 Task: Configure Outlook to automatically accept and decline meeting requests.
Action: Mouse moved to (44, 24)
Screenshot: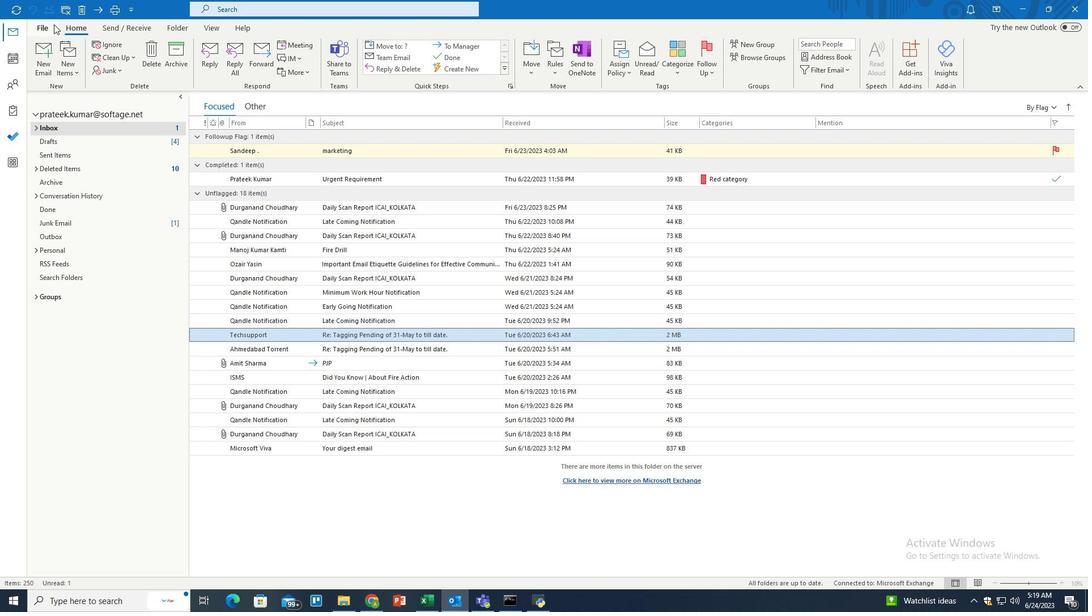 
Action: Mouse pressed left at (44, 24)
Screenshot: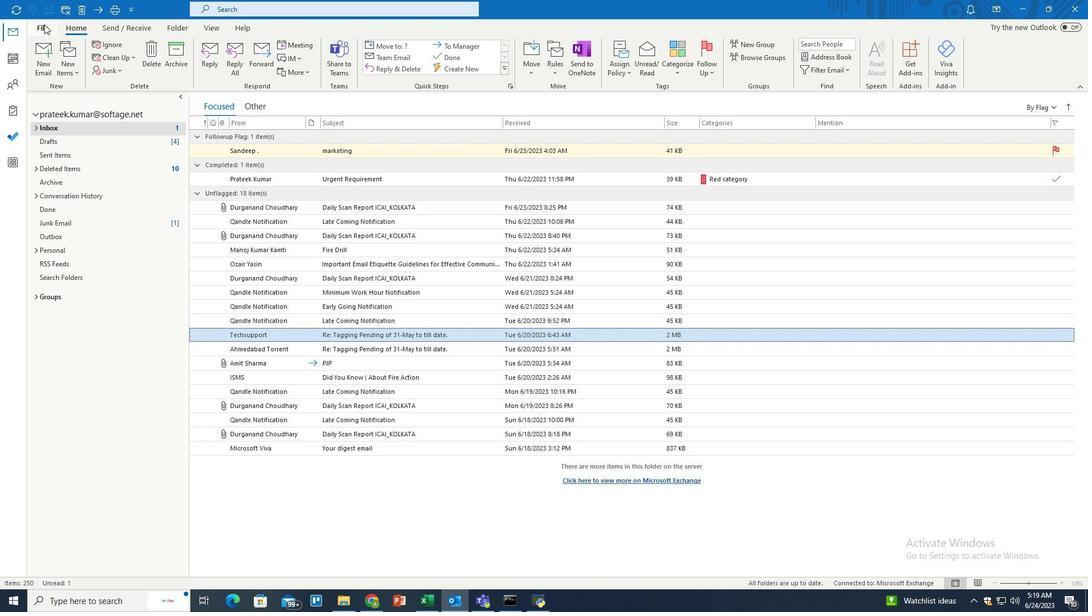 
Action: Mouse moved to (31, 547)
Screenshot: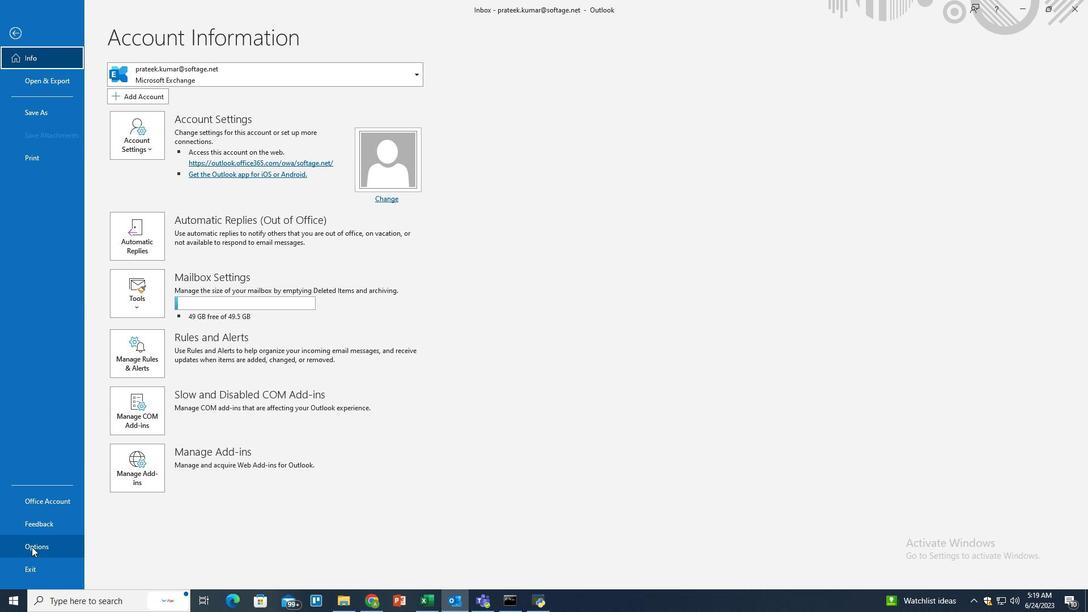 
Action: Mouse pressed left at (31, 547)
Screenshot: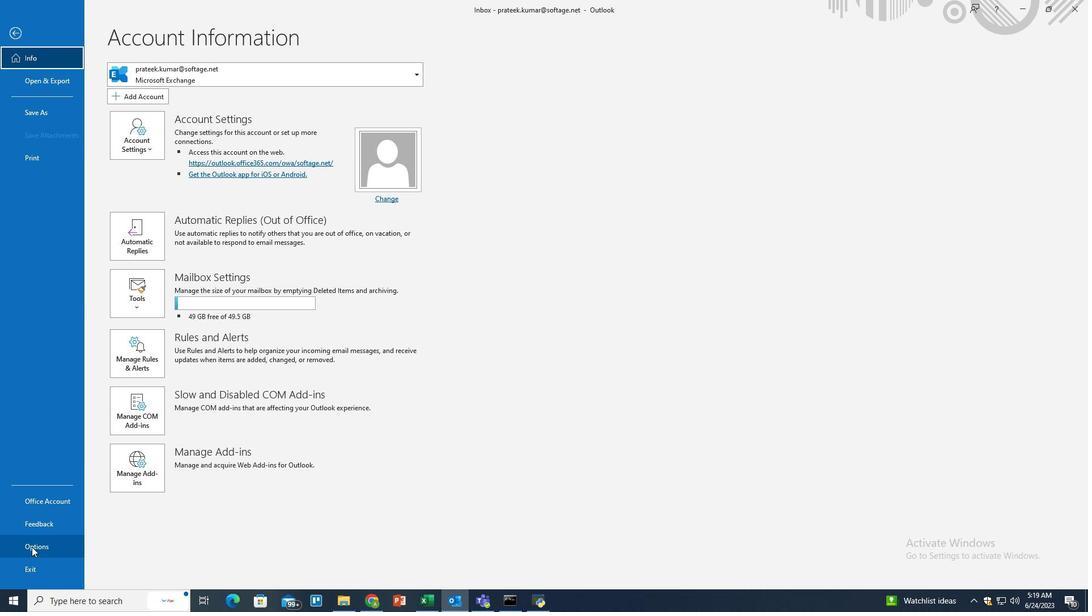 
Action: Mouse moved to (326, 156)
Screenshot: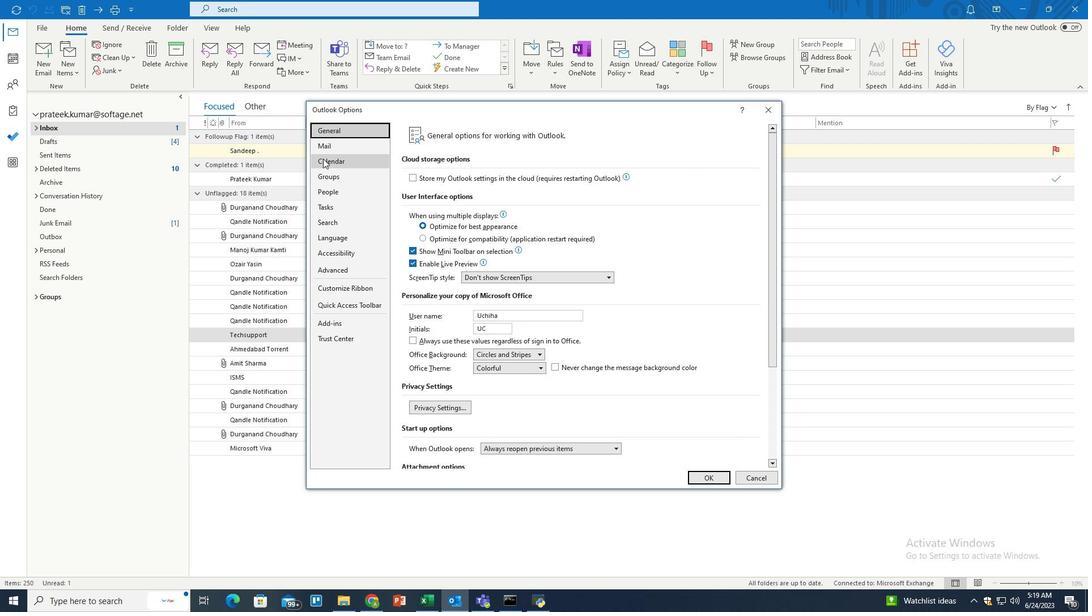 
Action: Mouse pressed left at (326, 156)
Screenshot: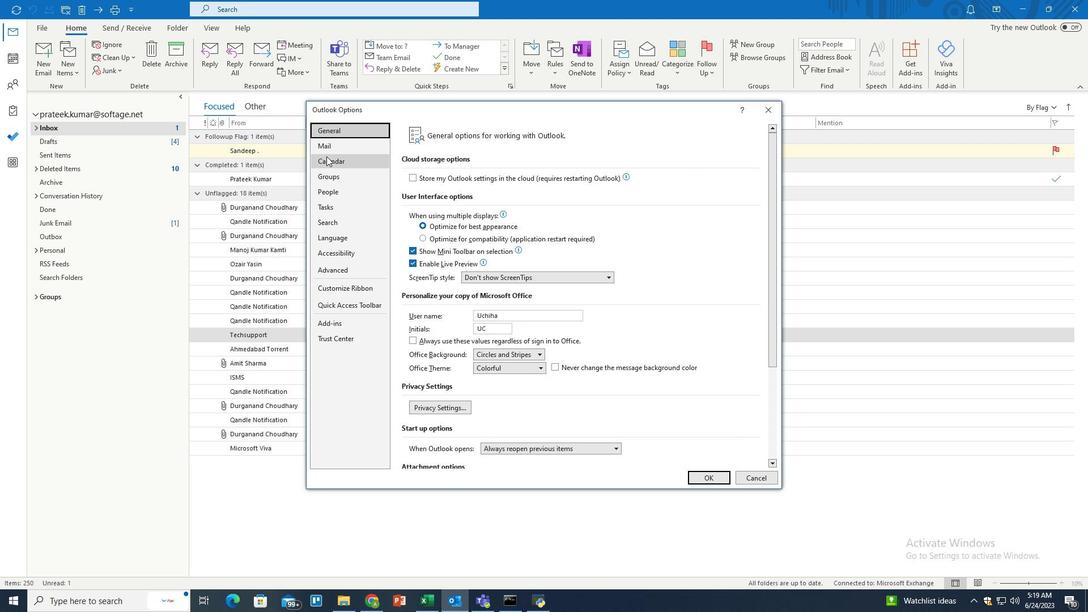 
Action: Mouse moved to (499, 312)
Screenshot: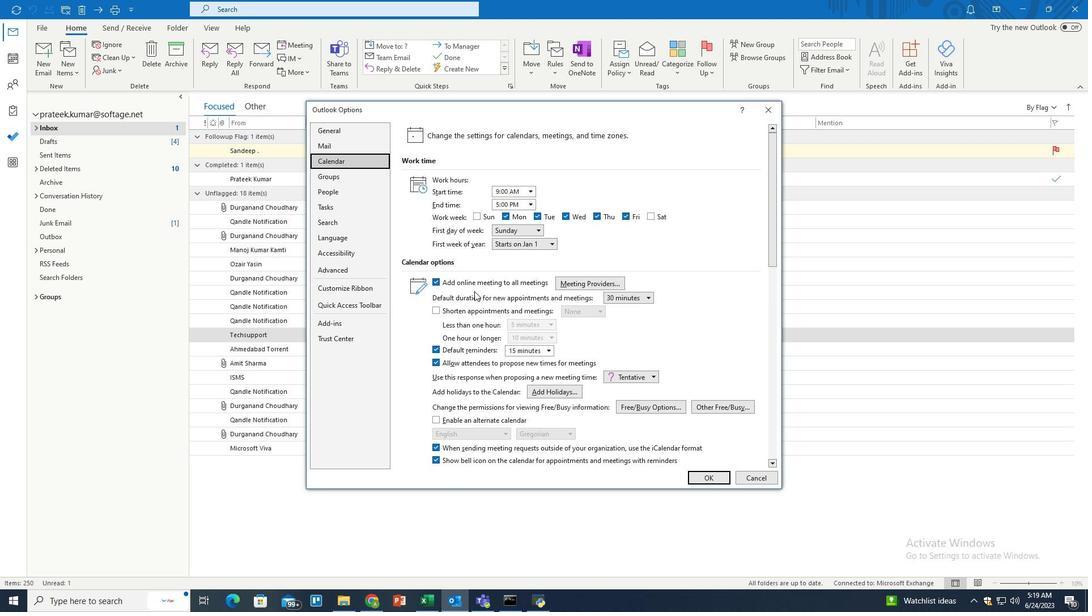 
Action: Mouse scrolled (499, 311) with delta (0, 0)
Screenshot: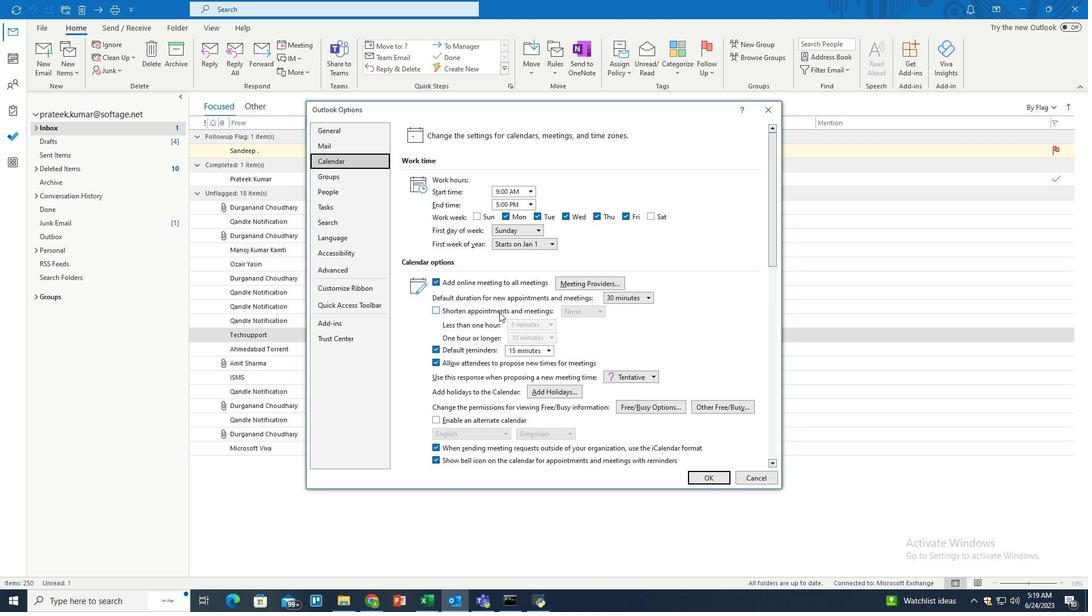 
Action: Mouse scrolled (499, 311) with delta (0, 0)
Screenshot: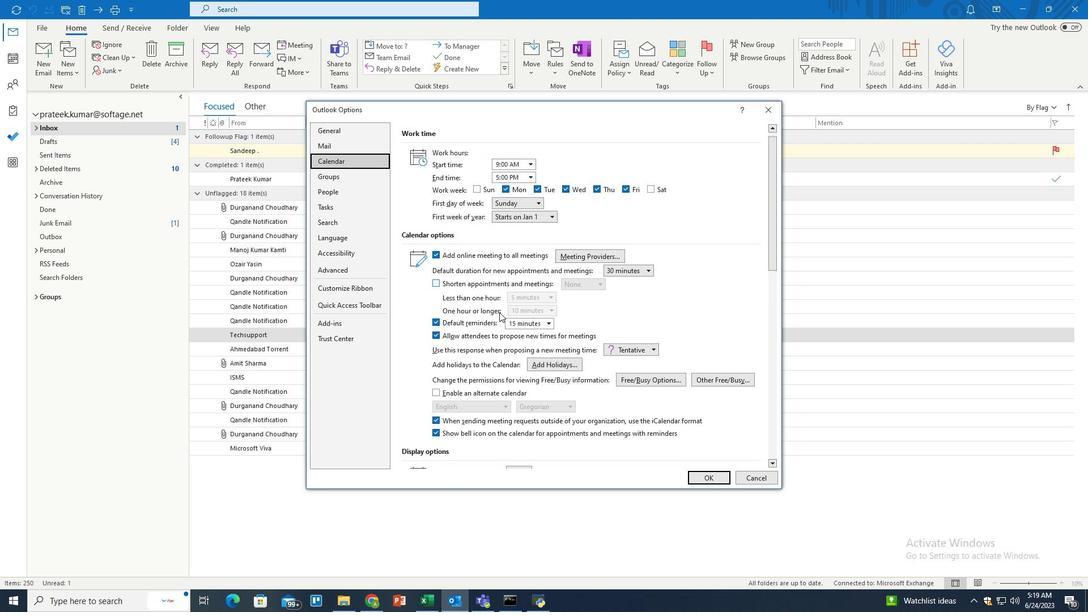
Action: Mouse scrolled (499, 311) with delta (0, 0)
Screenshot: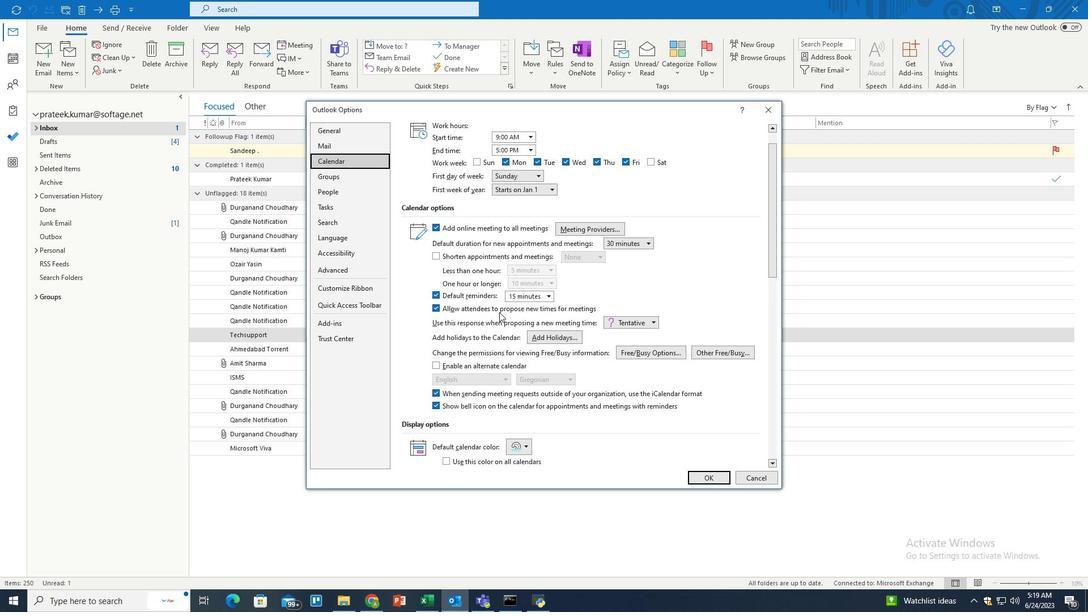
Action: Mouse scrolled (499, 311) with delta (0, 0)
Screenshot: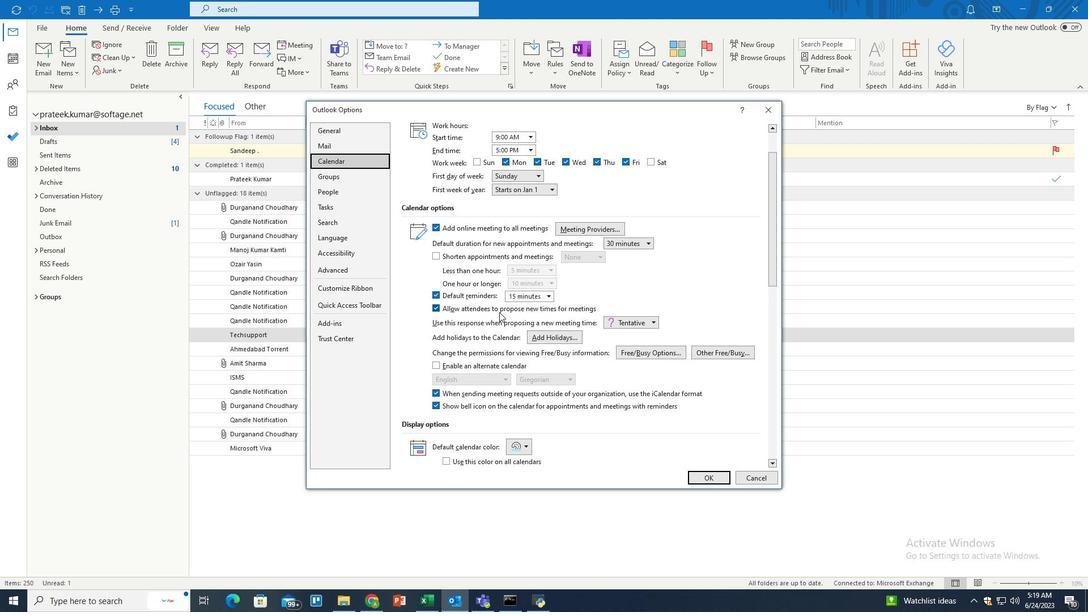 
Action: Mouse scrolled (499, 311) with delta (0, 0)
Screenshot: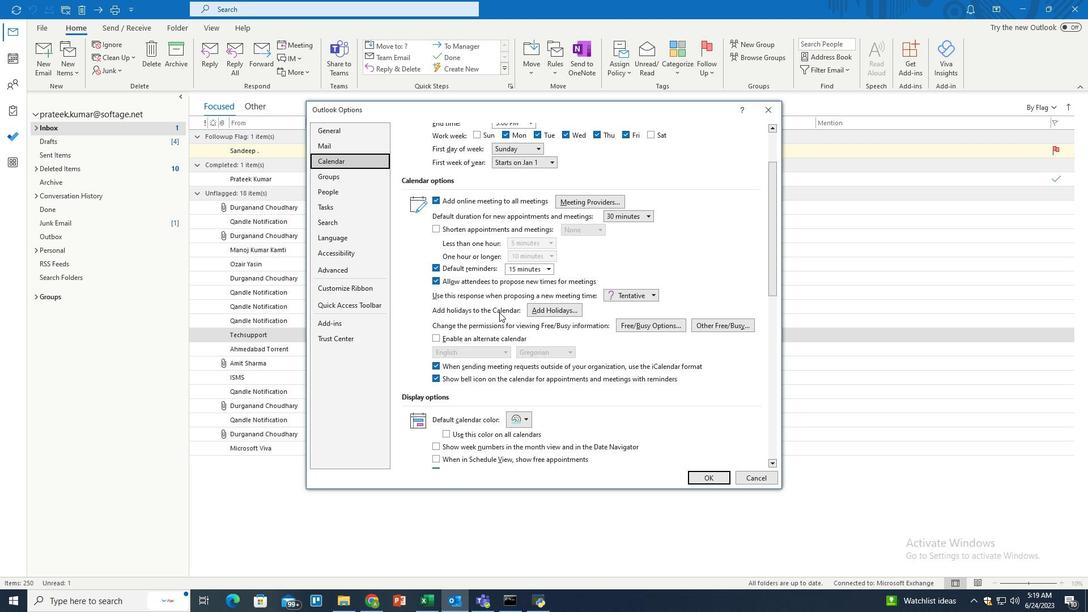
Action: Mouse scrolled (499, 311) with delta (0, 0)
Screenshot: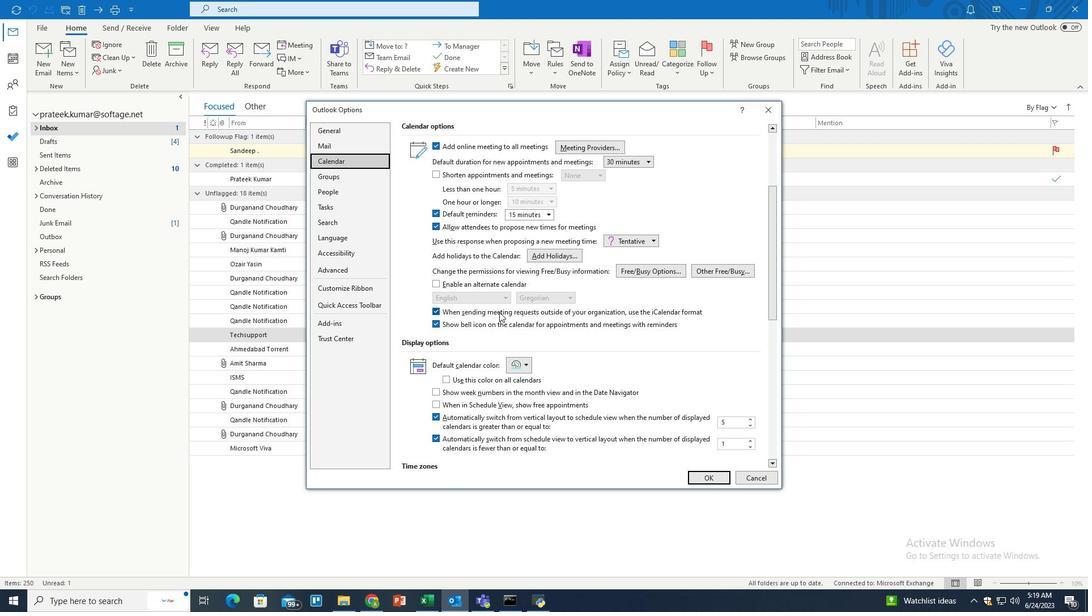 
Action: Mouse scrolled (499, 311) with delta (0, 0)
Screenshot: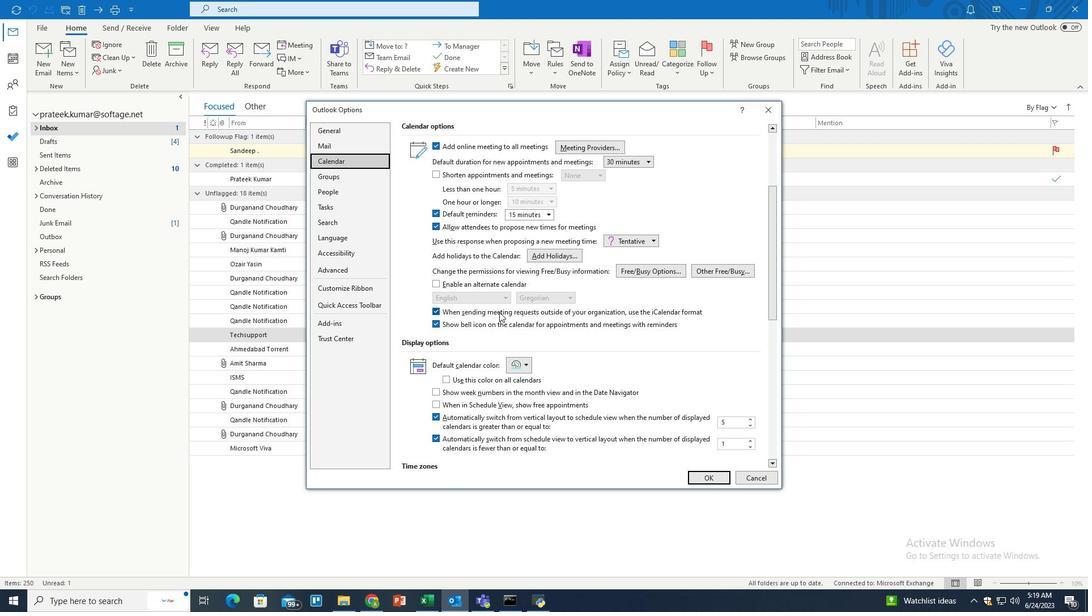 
Action: Mouse scrolled (499, 311) with delta (0, 0)
Screenshot: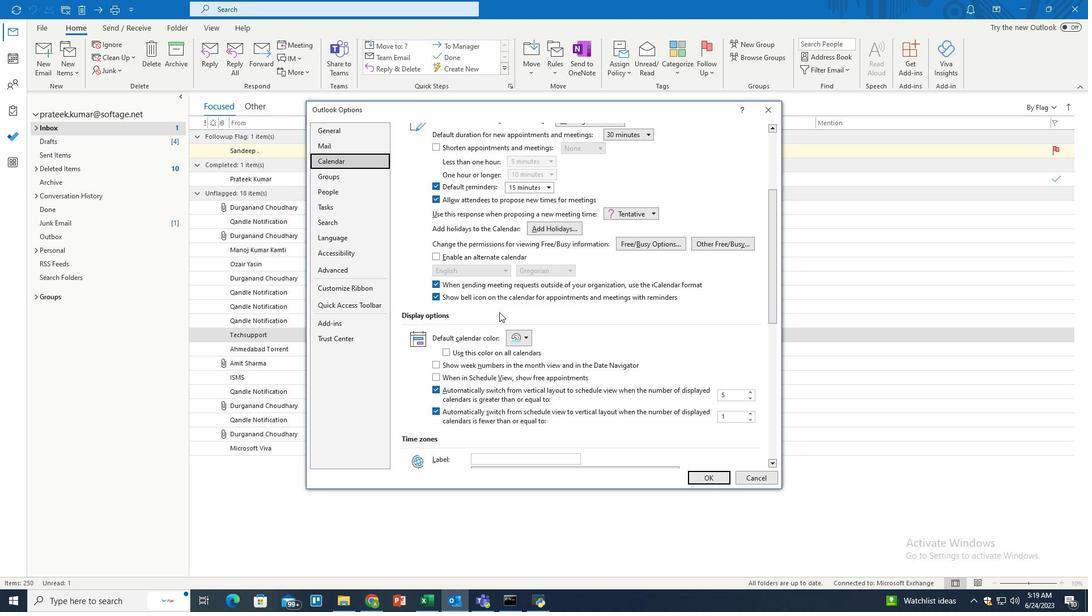 
Action: Mouse scrolled (499, 311) with delta (0, 0)
Screenshot: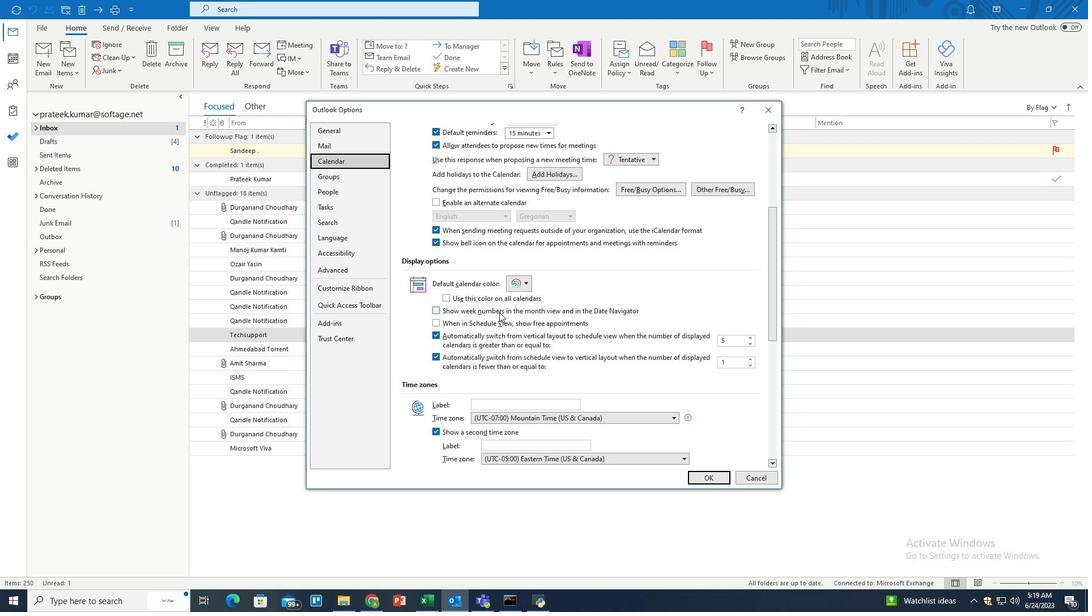 
Action: Mouse scrolled (499, 311) with delta (0, 0)
Screenshot: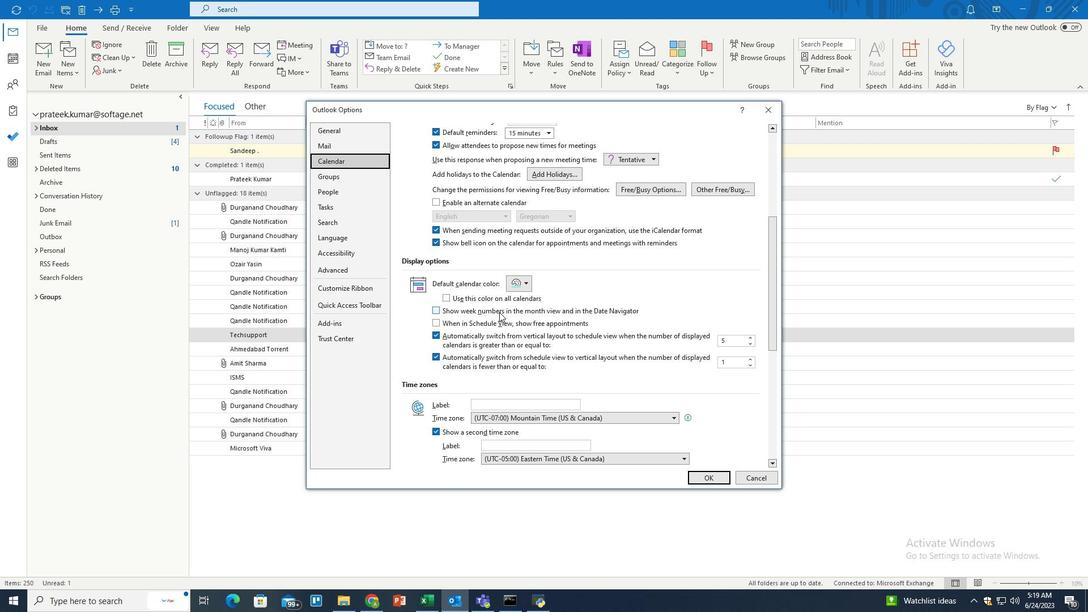 
Action: Mouse scrolled (499, 311) with delta (0, 0)
Screenshot: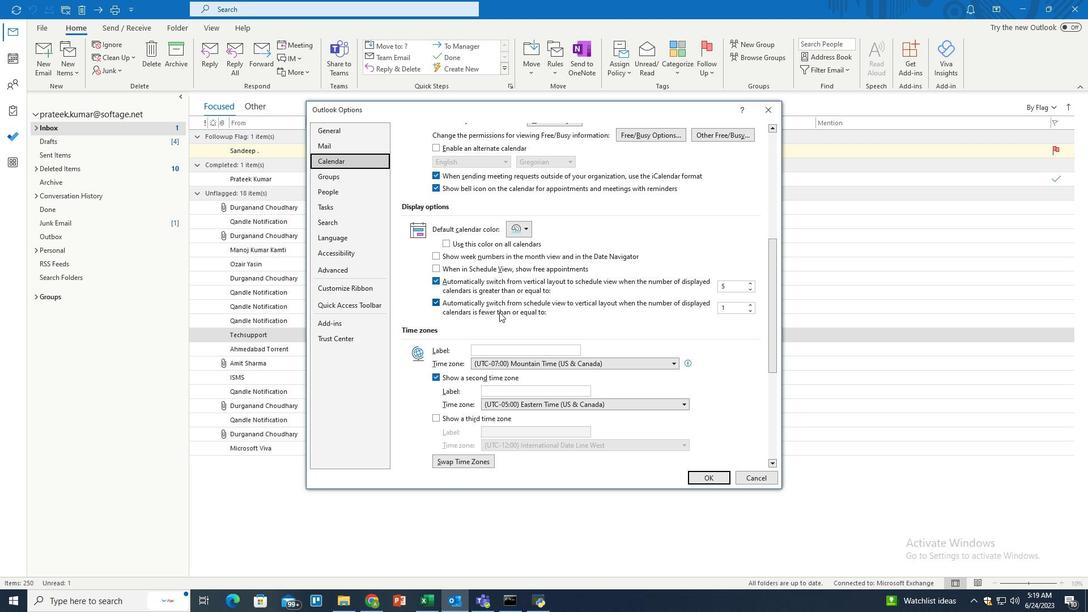 
Action: Mouse scrolled (499, 311) with delta (0, 0)
Screenshot: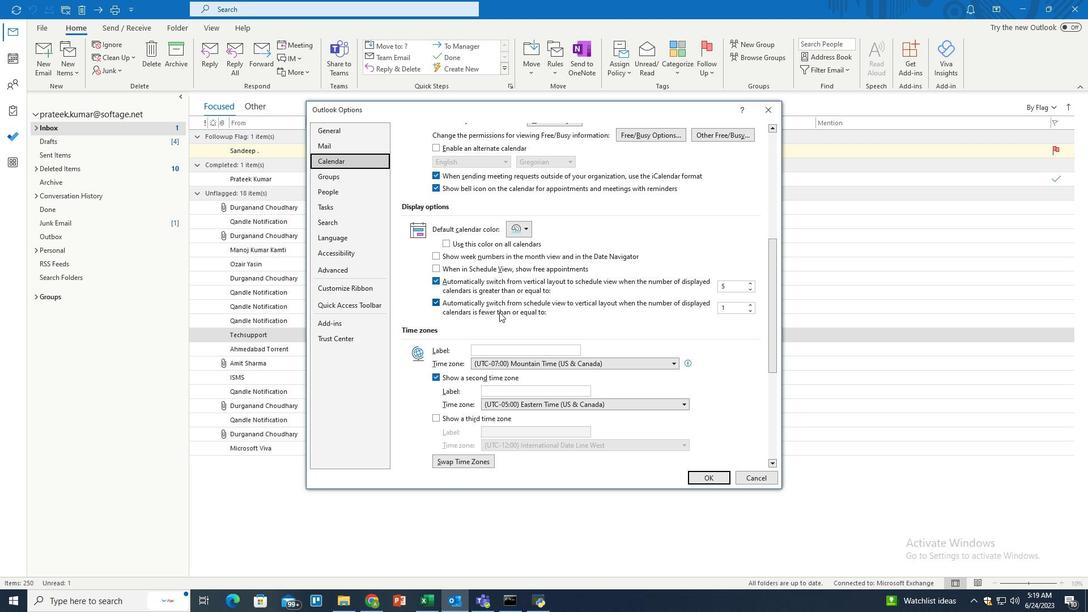 
Action: Mouse scrolled (499, 311) with delta (0, 0)
Screenshot: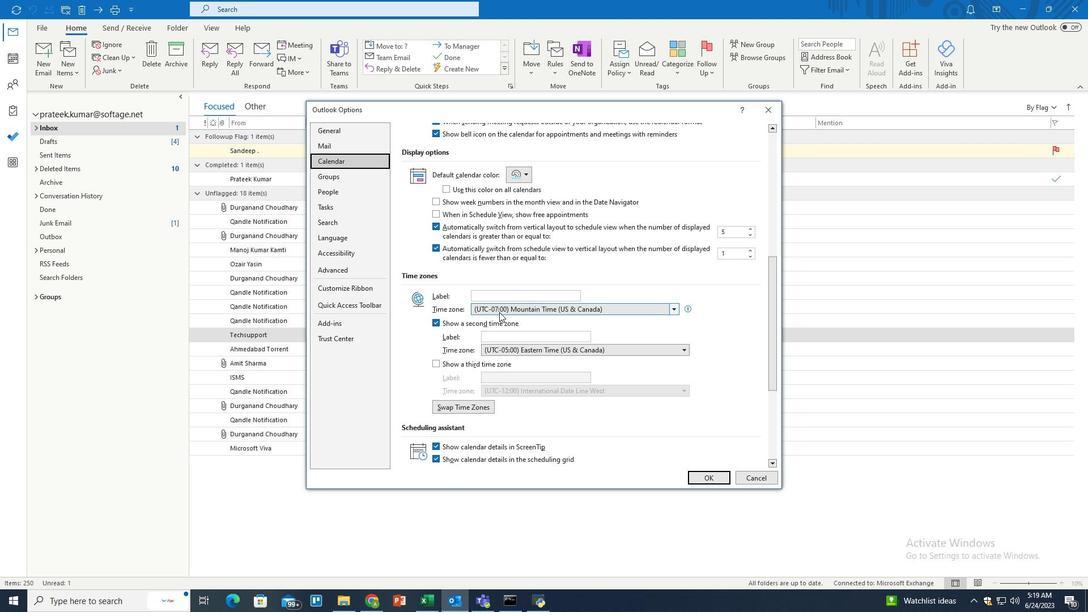 
Action: Mouse scrolled (499, 311) with delta (0, 0)
Screenshot: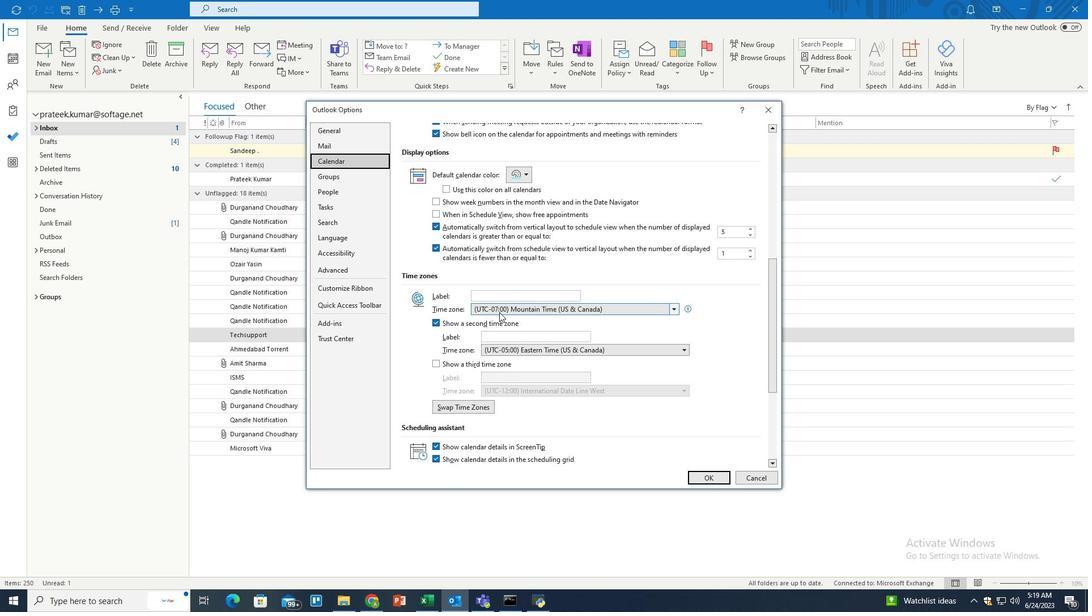 
Action: Mouse scrolled (499, 311) with delta (0, 0)
Screenshot: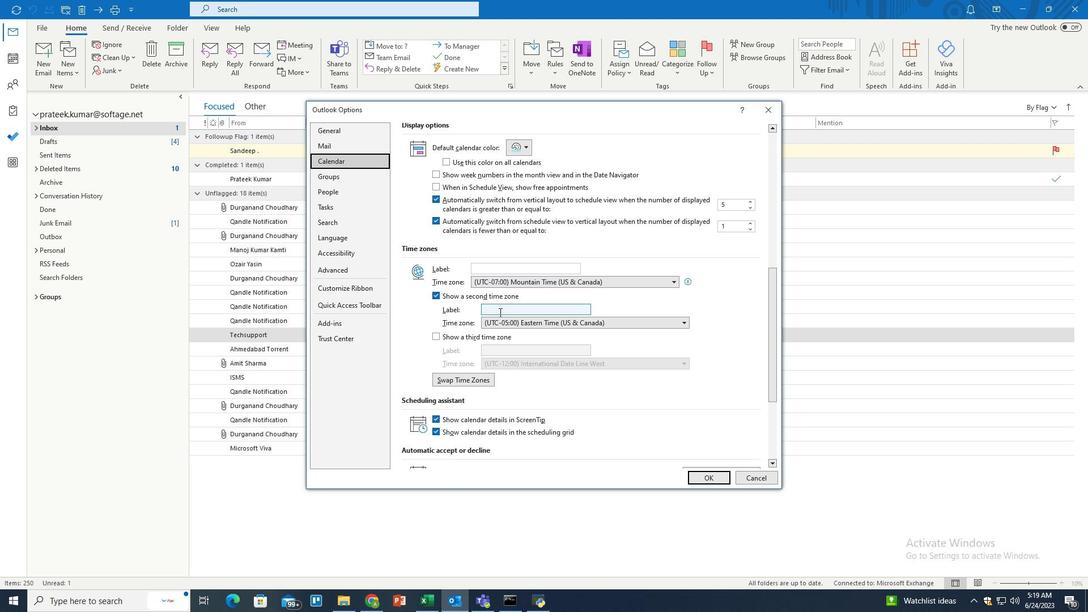 
Action: Mouse scrolled (499, 311) with delta (0, 0)
Screenshot: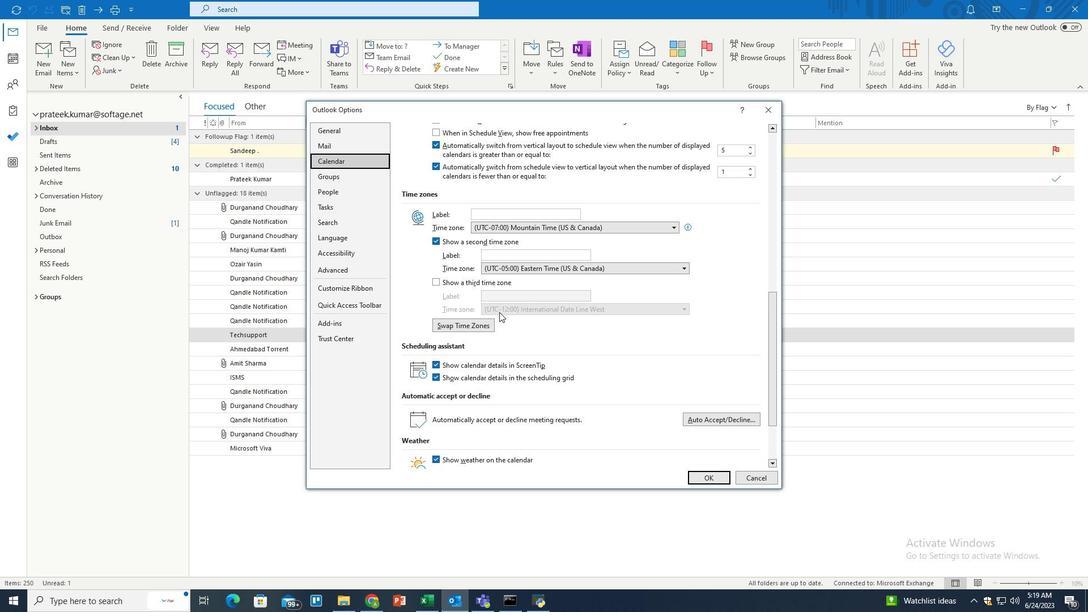 
Action: Mouse scrolled (499, 311) with delta (0, 0)
Screenshot: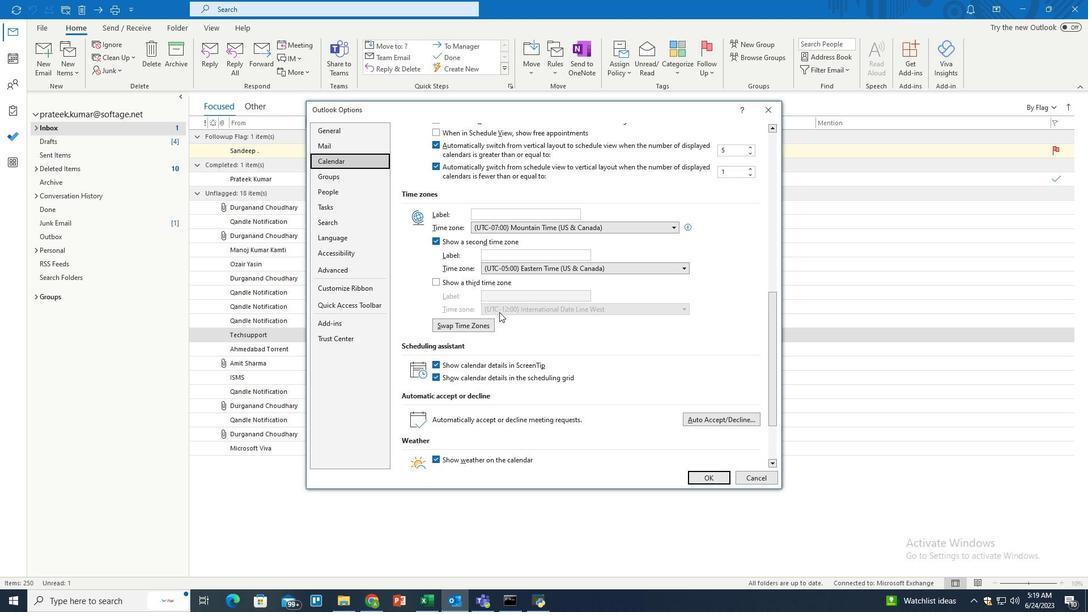 
Action: Mouse moved to (698, 366)
Screenshot: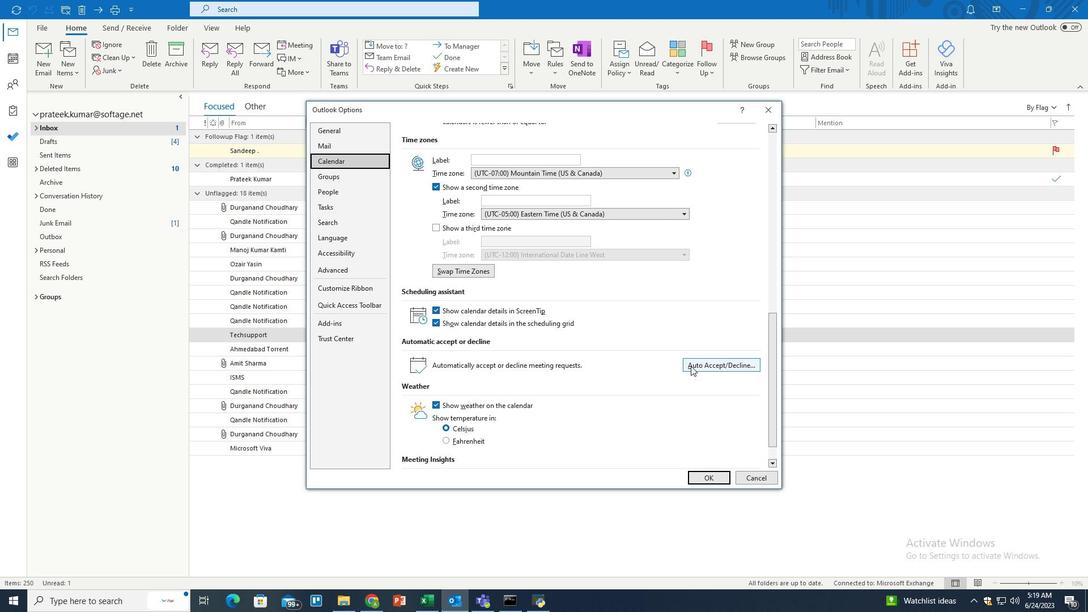 
Action: Mouse pressed left at (698, 366)
Screenshot: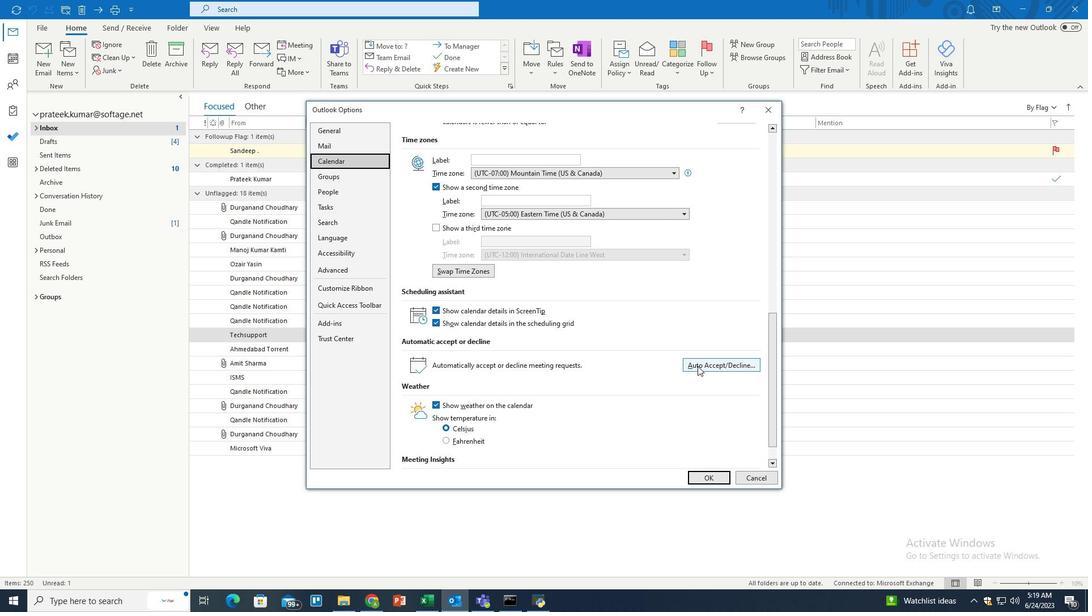
Action: Mouse moved to (408, 290)
Screenshot: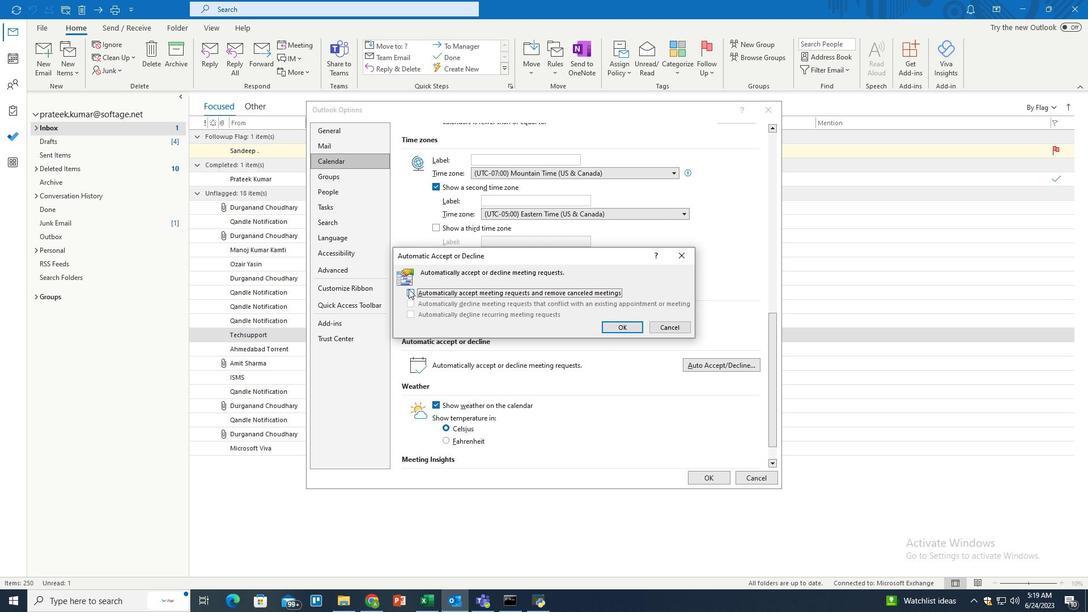 
Action: Mouse pressed left at (408, 290)
Screenshot: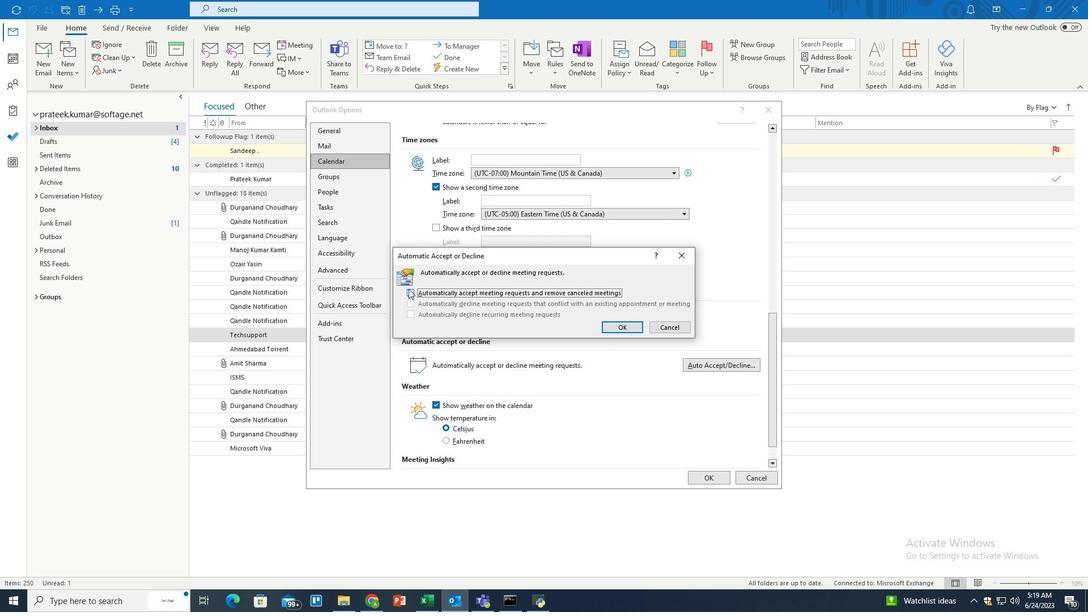 
Action: Mouse moved to (411, 301)
Screenshot: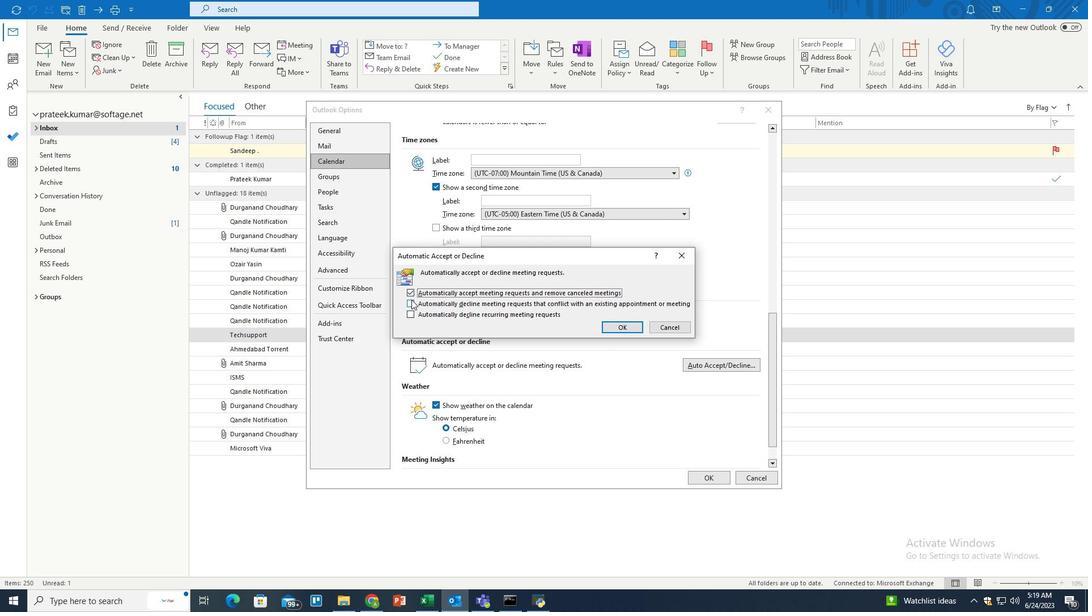 
Action: Mouse pressed left at (411, 301)
Screenshot: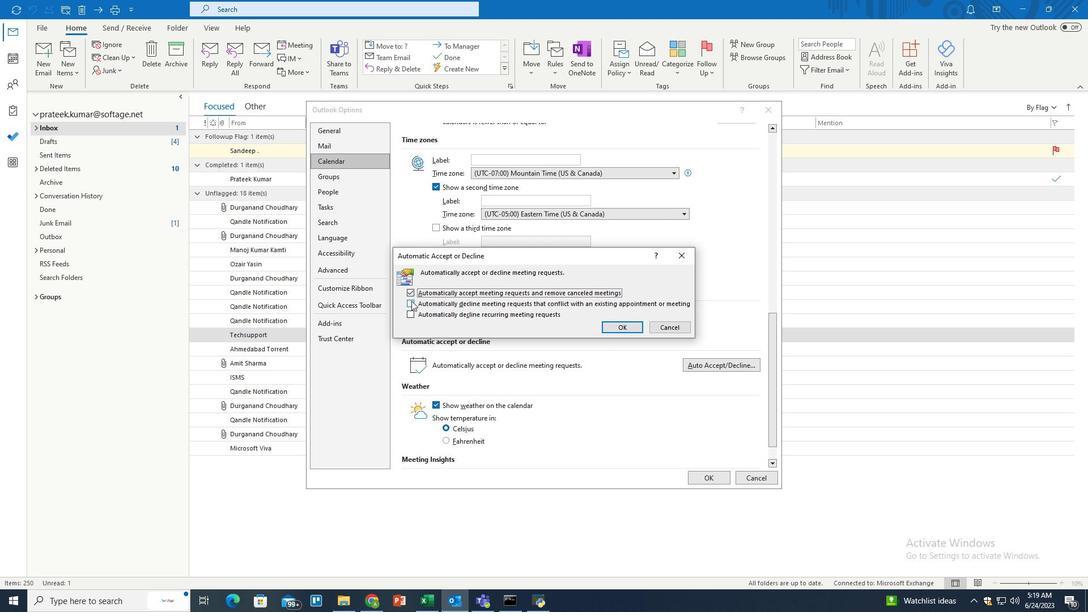 
Action: Mouse moved to (613, 325)
Screenshot: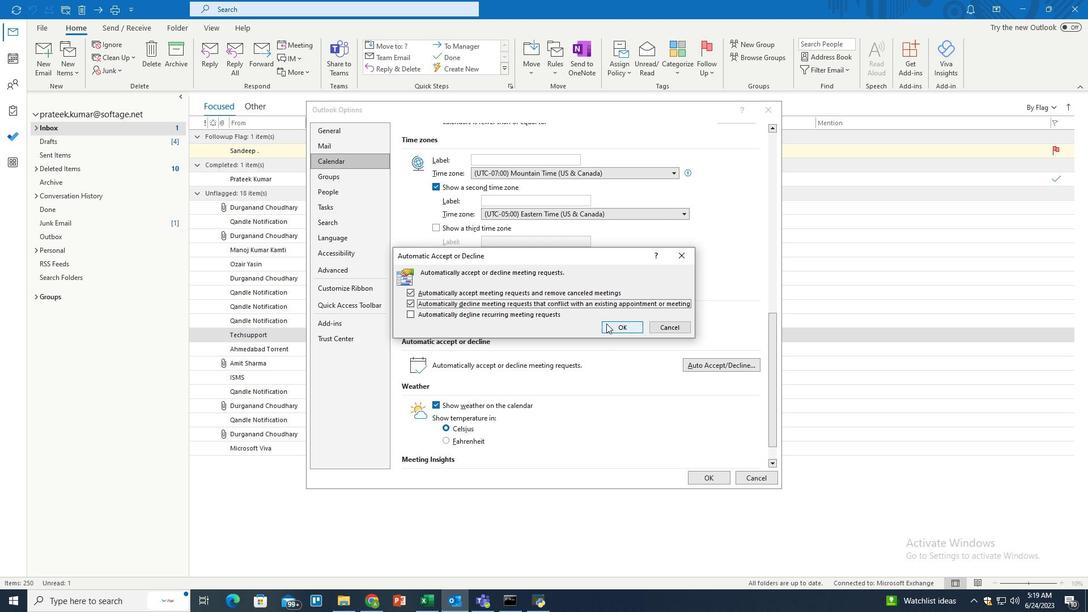 
Action: Mouse pressed left at (613, 325)
Screenshot: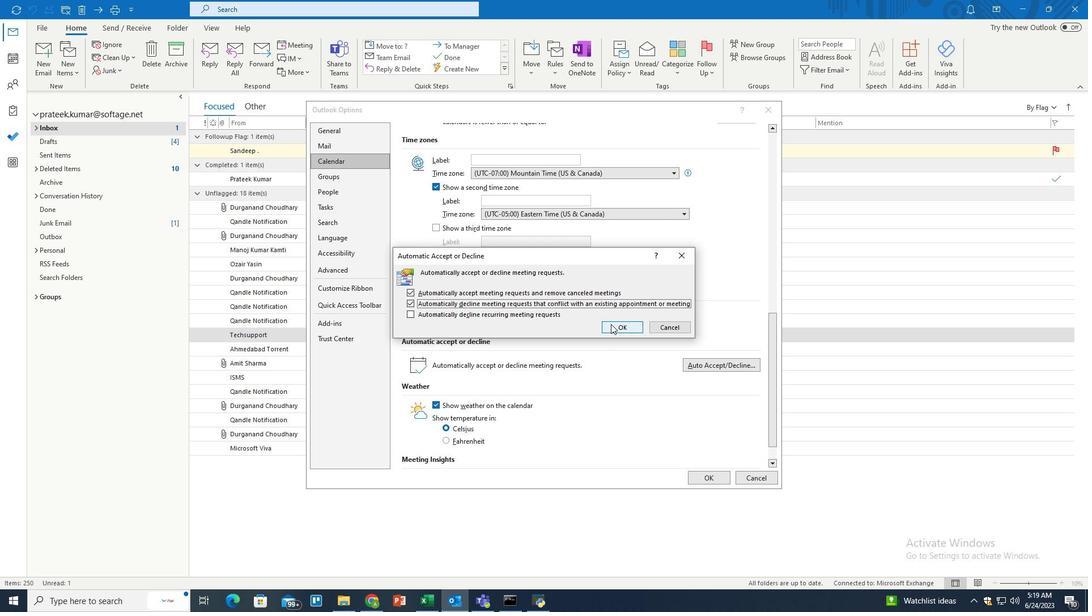 
Action: Mouse moved to (708, 473)
Screenshot: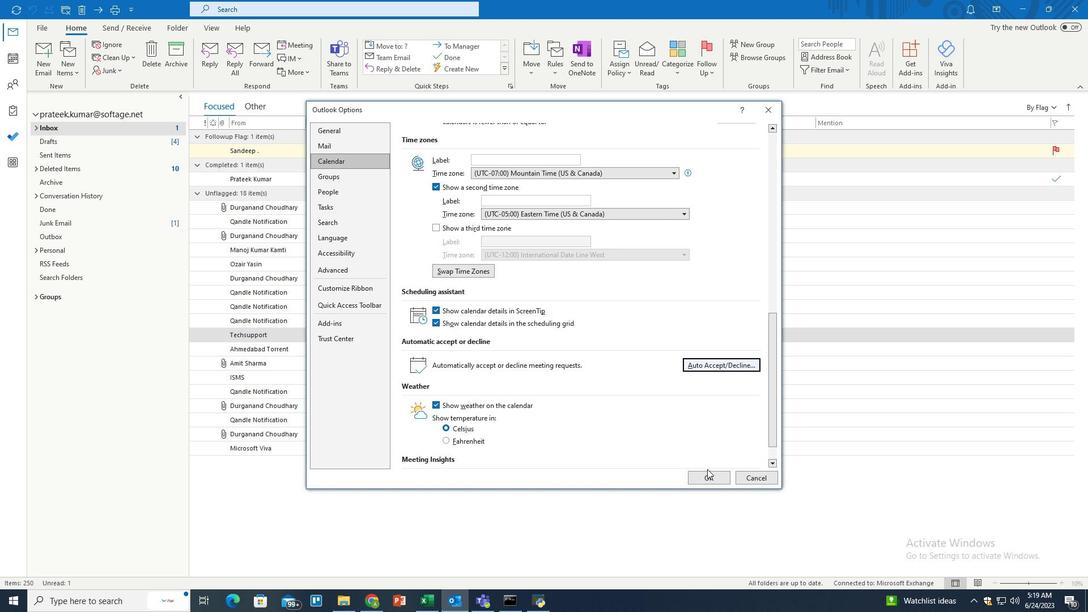 
Action: Mouse pressed left at (708, 473)
Screenshot: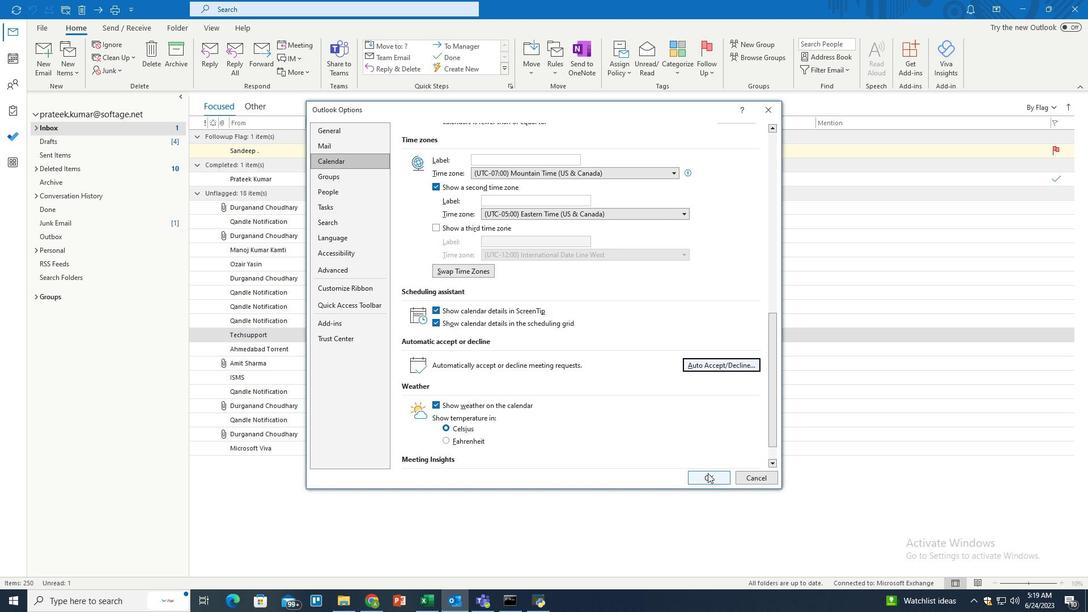 
Action: Mouse moved to (521, 333)
Screenshot: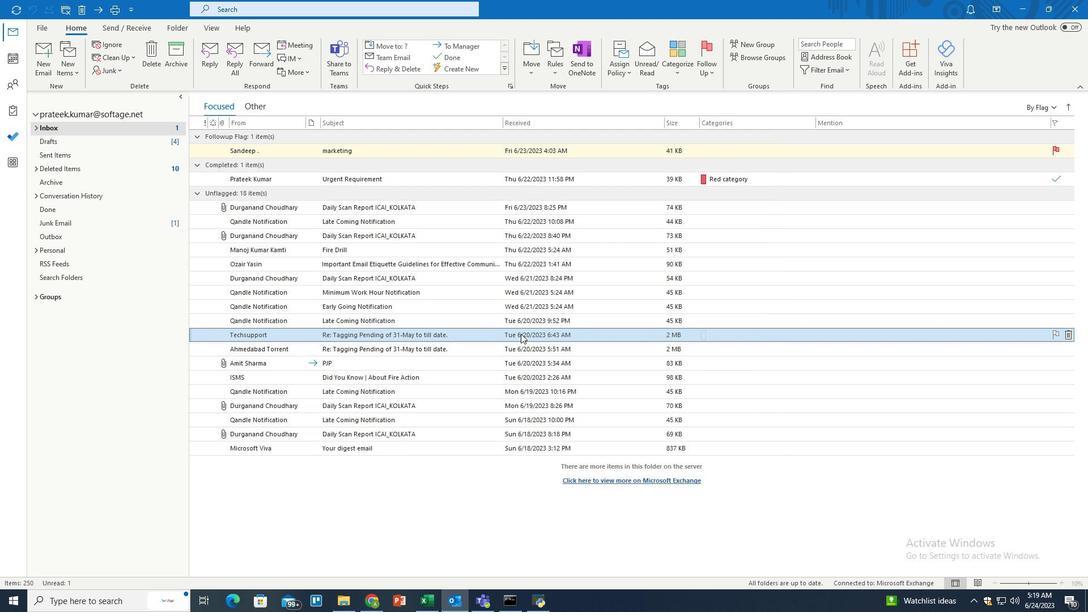 
